 Task: Select service resume writing.
Action: Mouse moved to (534, 186)
Screenshot: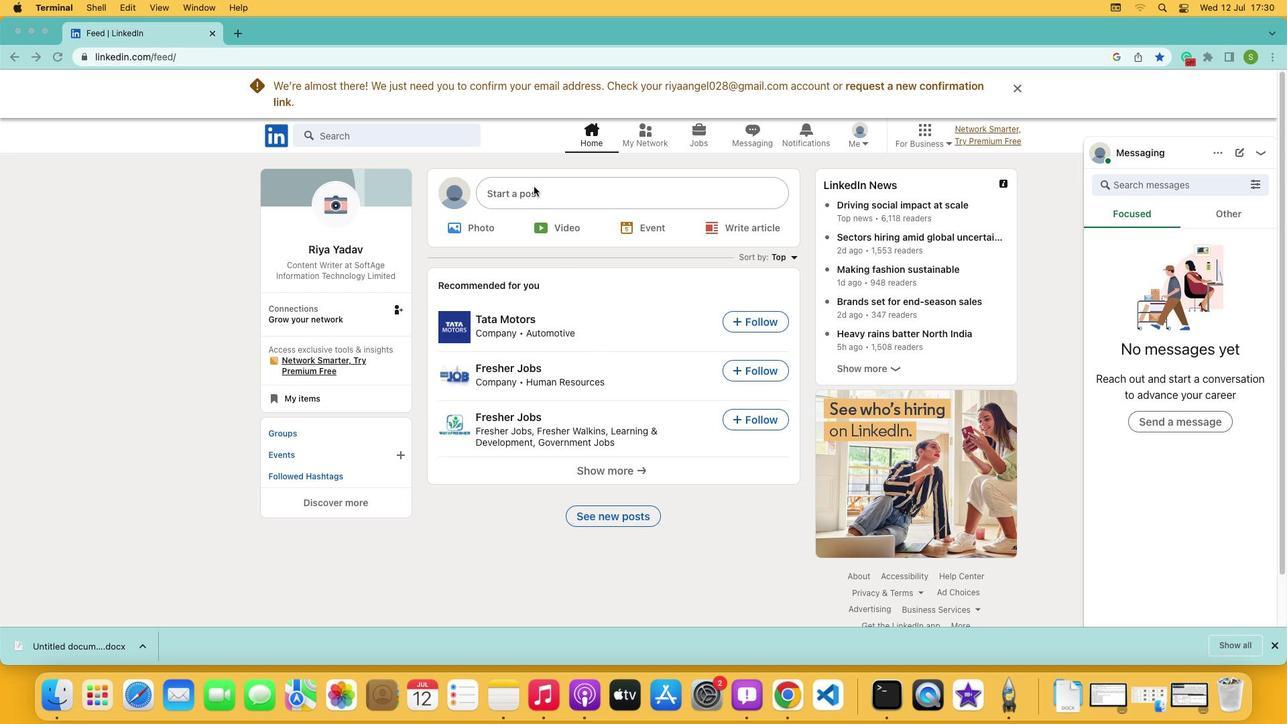 
Action: Mouse pressed left at (534, 186)
Screenshot: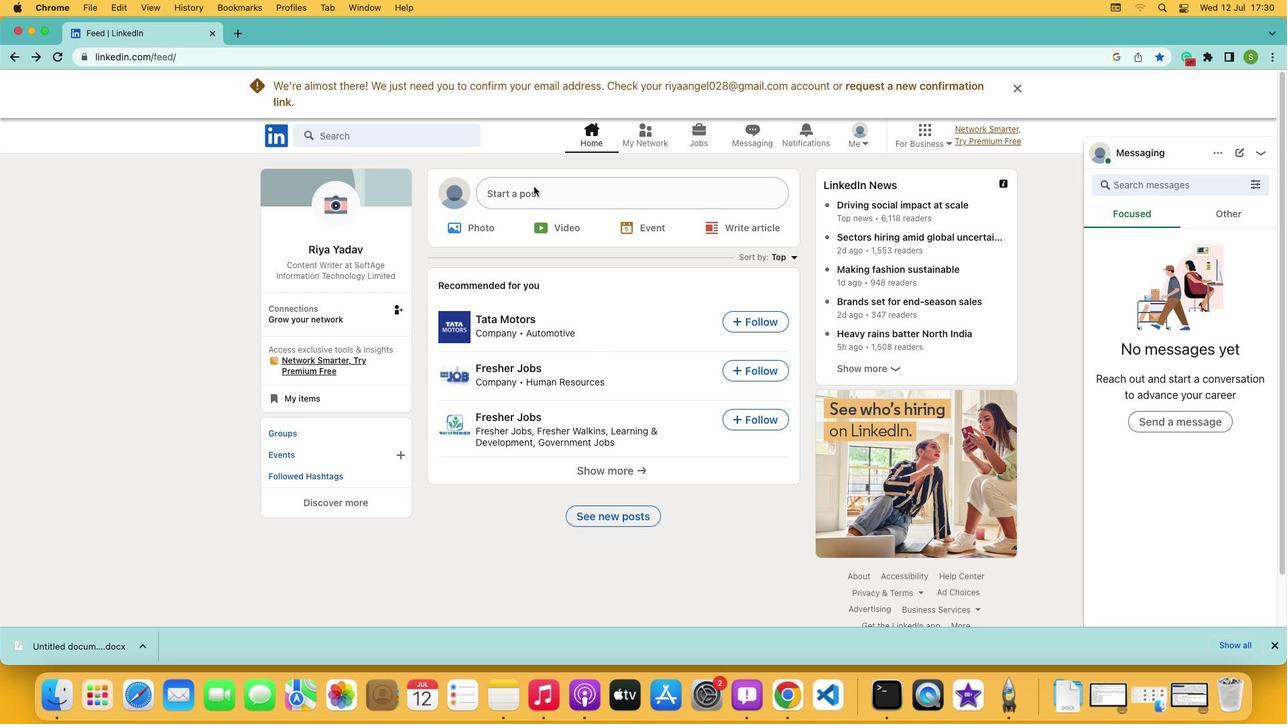 
Action: Mouse pressed left at (534, 186)
Screenshot: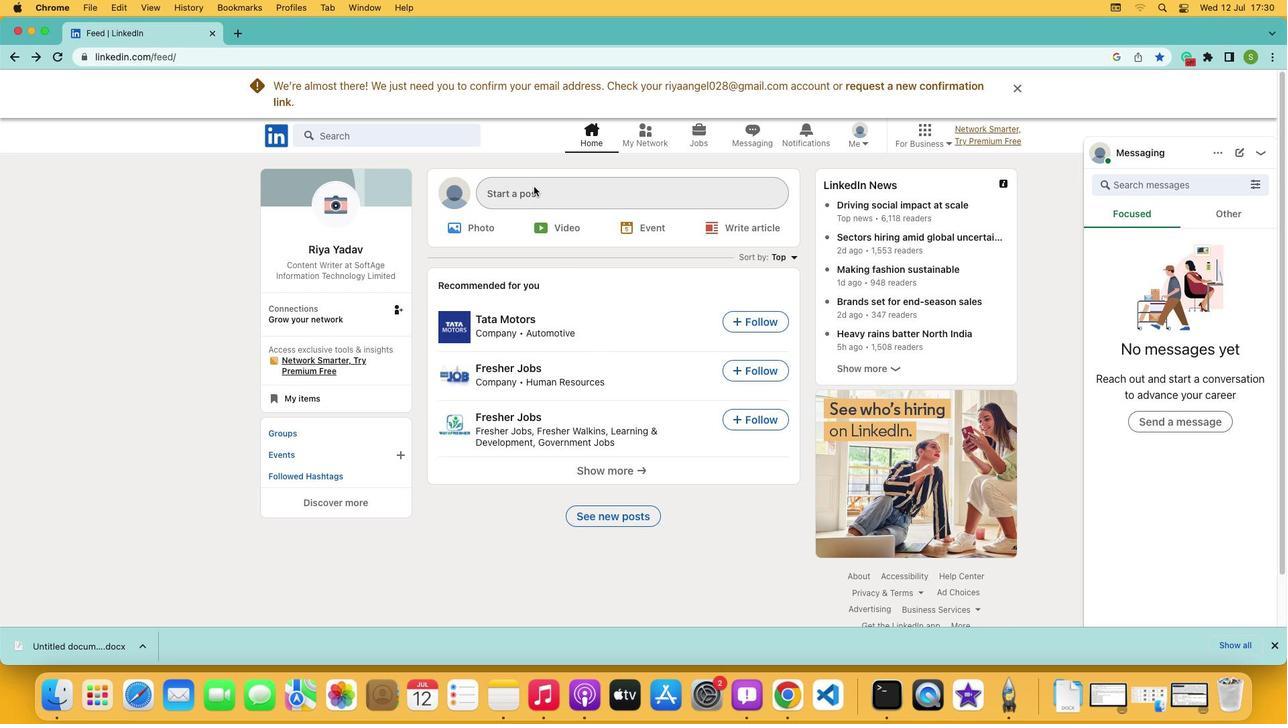 
Action: Mouse moved to (567, 396)
Screenshot: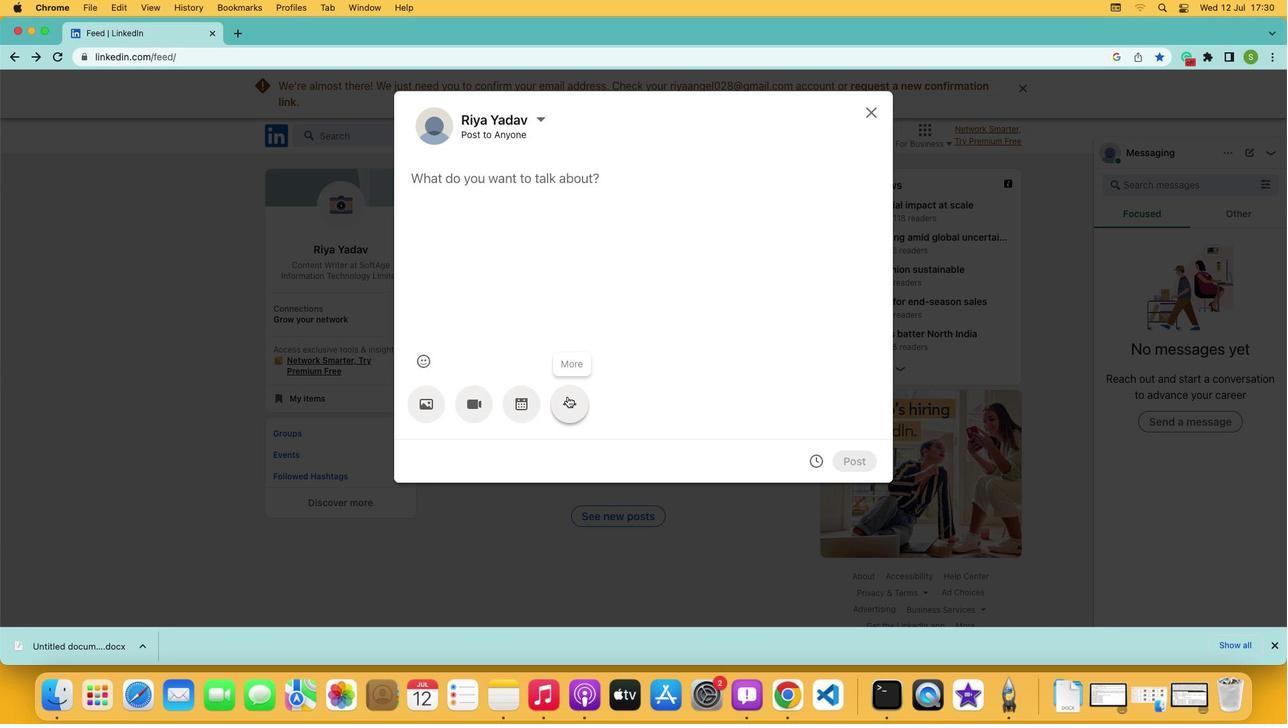 
Action: Mouse pressed left at (567, 396)
Screenshot: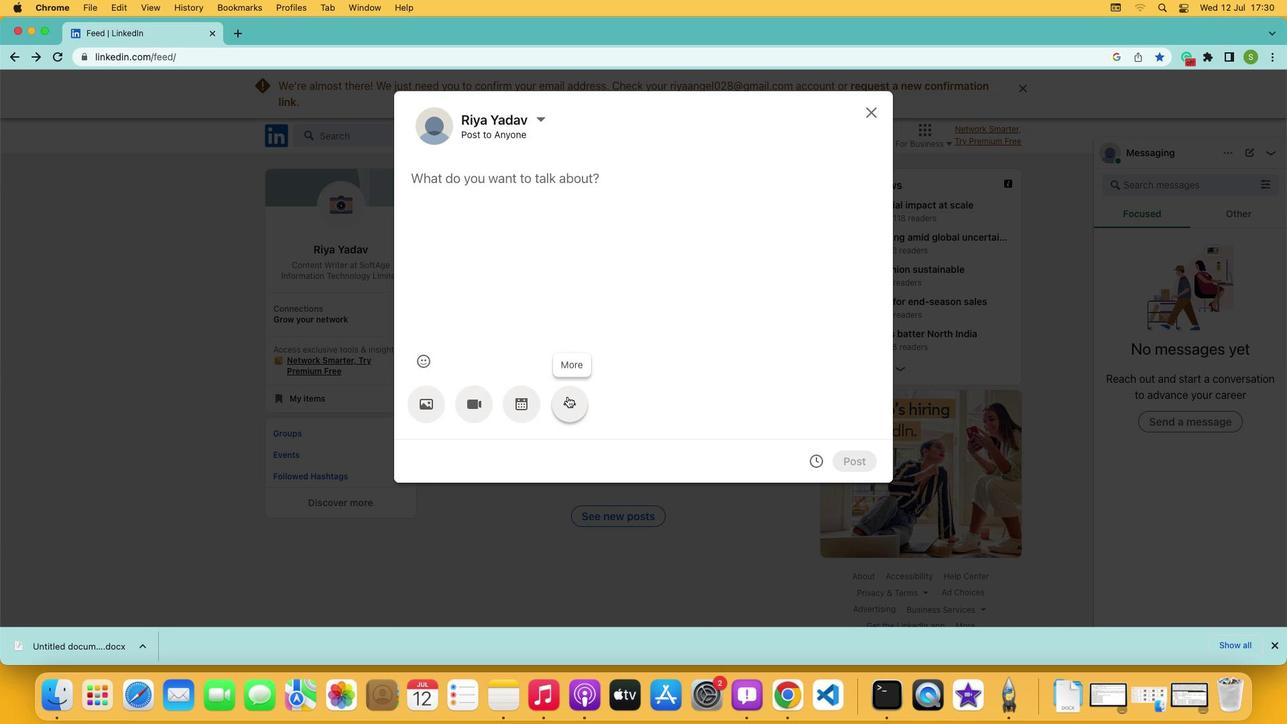 
Action: Mouse moved to (753, 402)
Screenshot: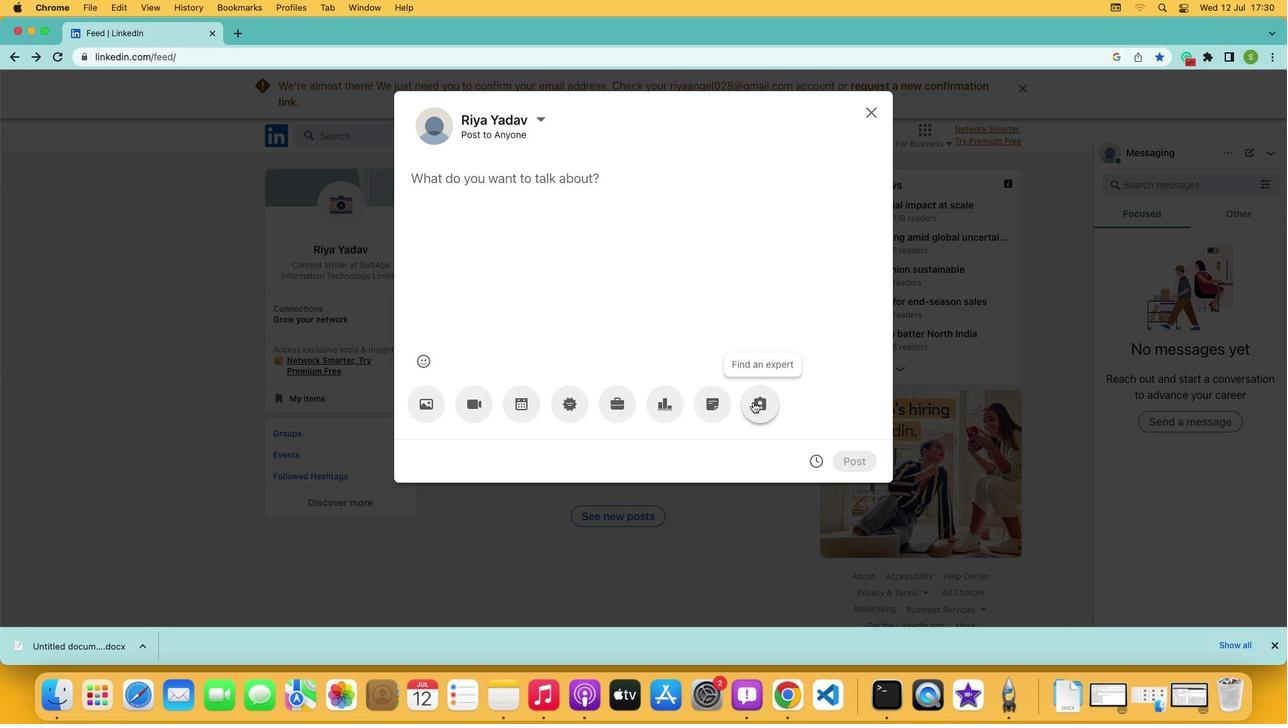 
Action: Mouse pressed left at (753, 402)
Screenshot: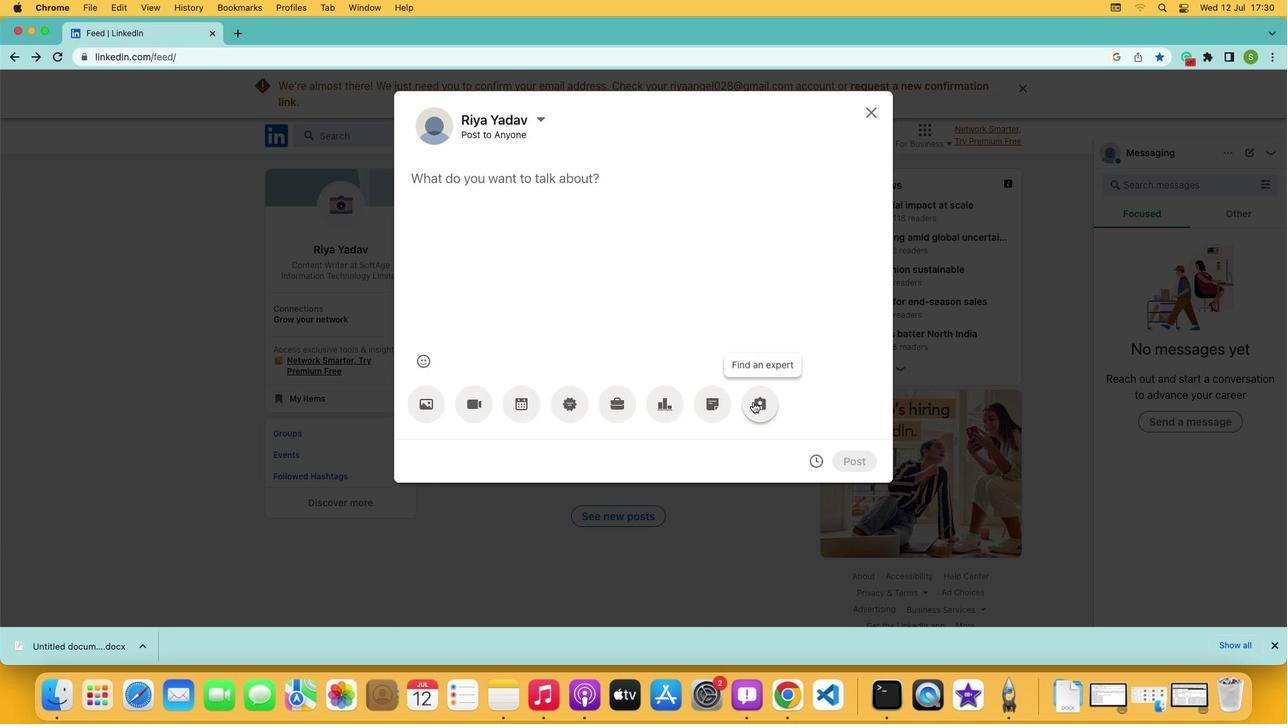 
Action: Mouse moved to (556, 204)
Screenshot: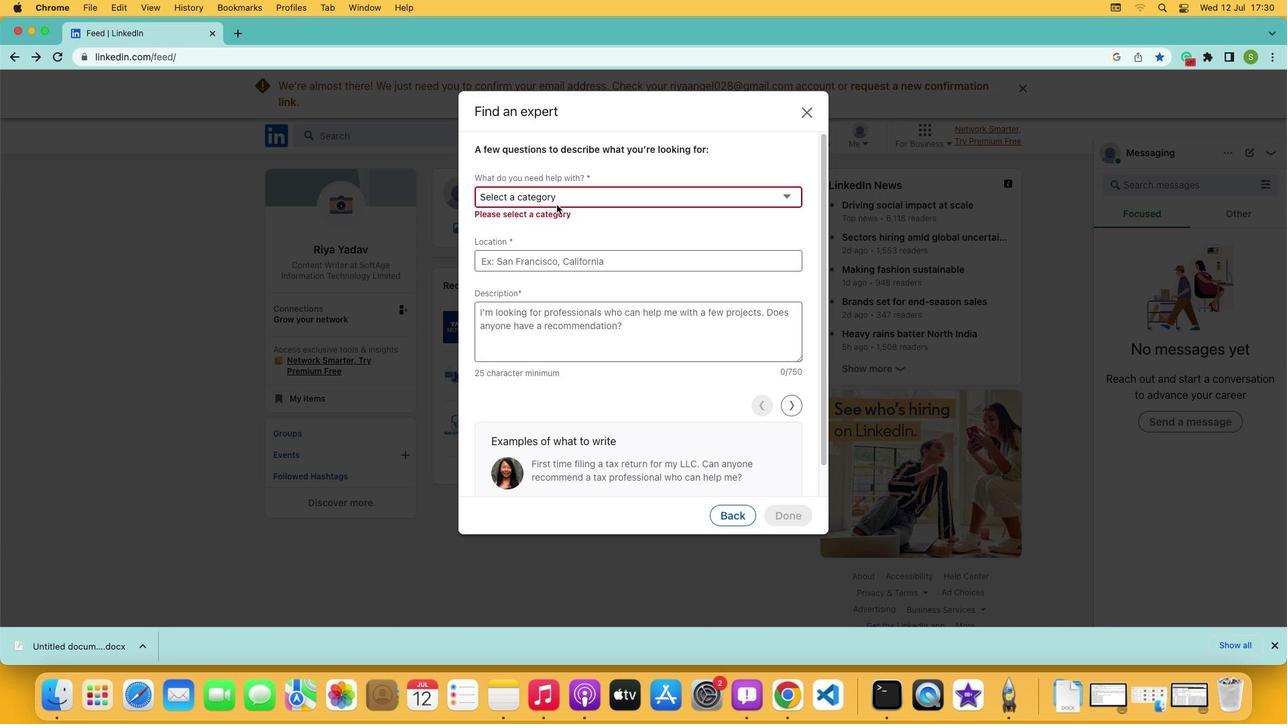 
Action: Mouse pressed left at (556, 204)
Screenshot: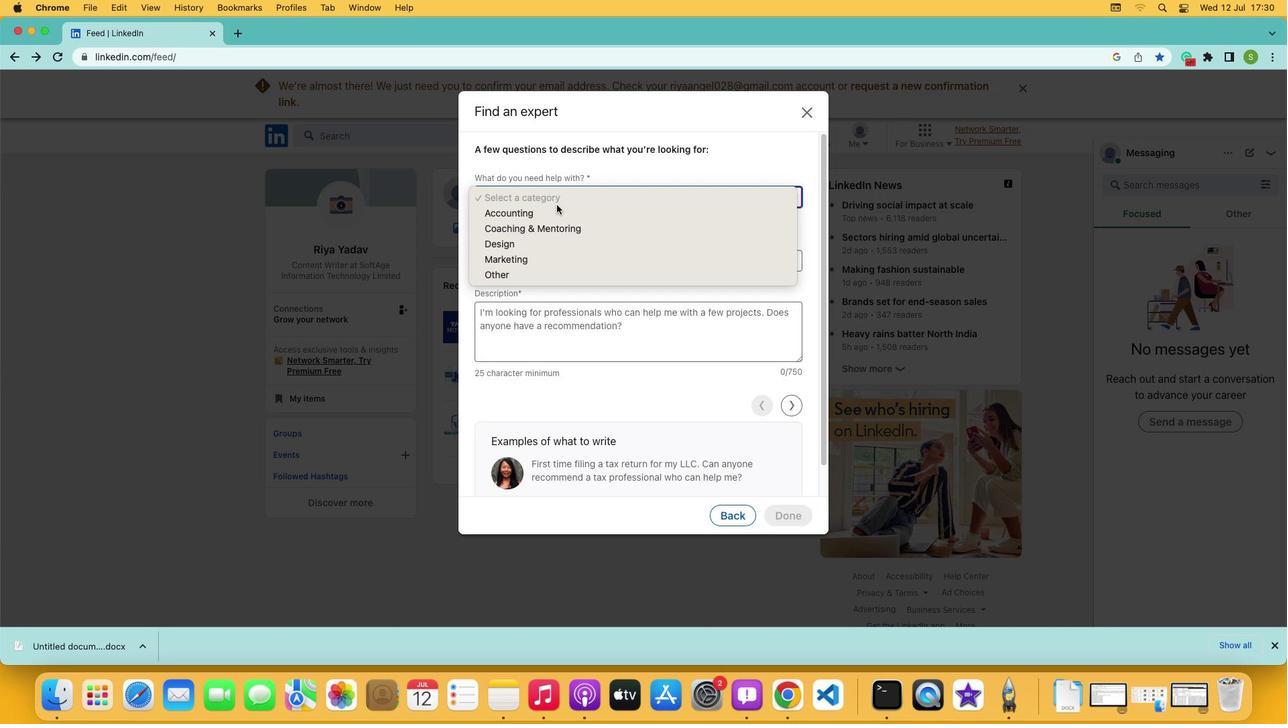 
Action: Mouse moved to (548, 225)
Screenshot: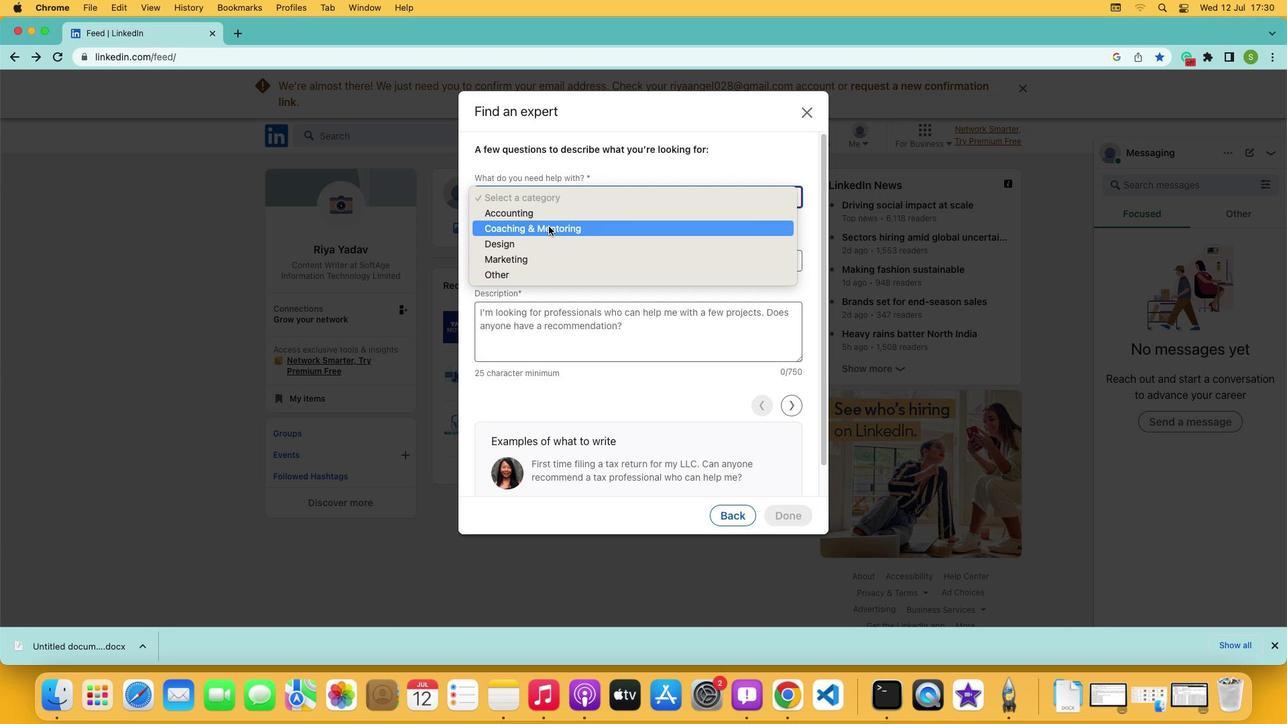 
Action: Mouse pressed left at (548, 225)
Screenshot: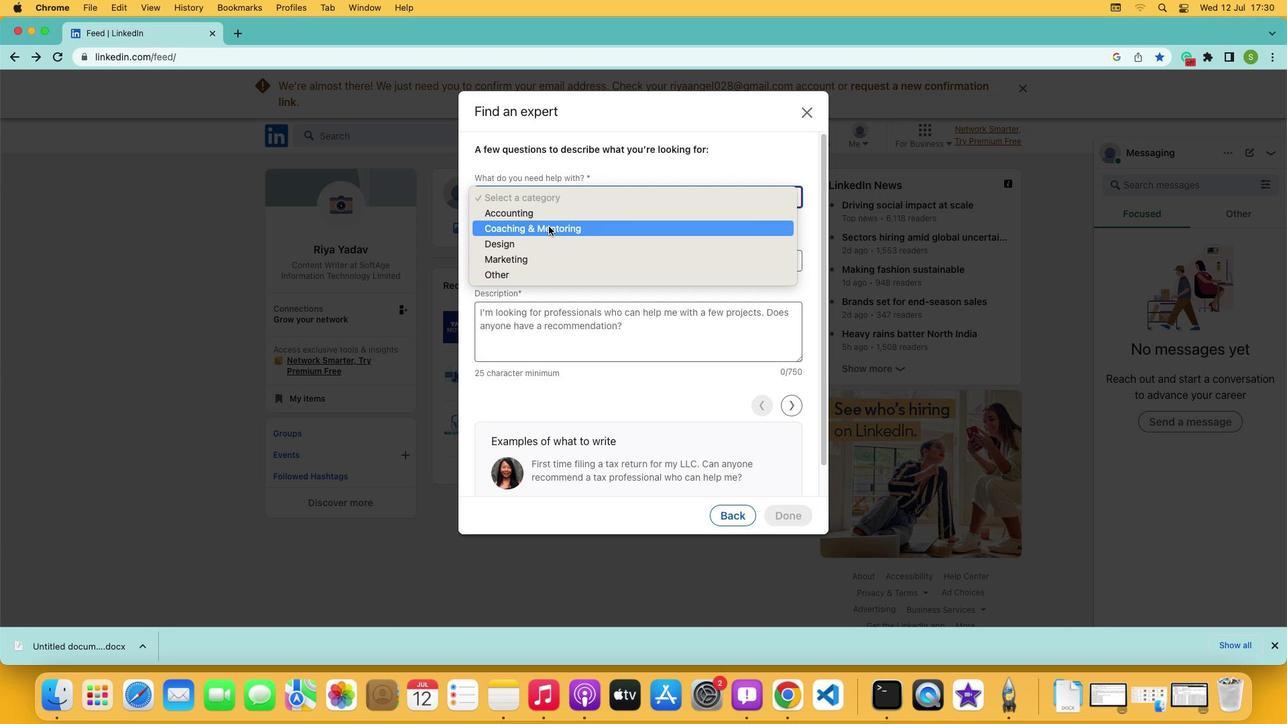 
Action: Mouse moved to (541, 247)
Screenshot: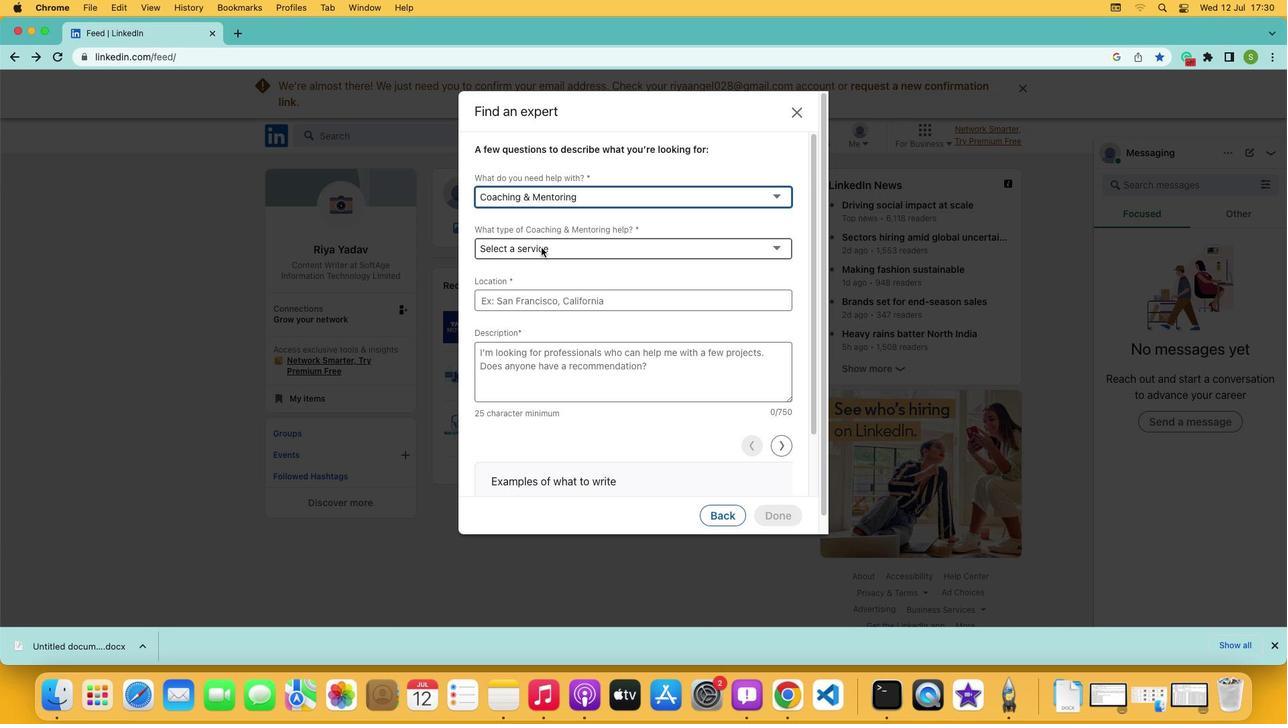 
Action: Mouse pressed left at (541, 247)
Screenshot: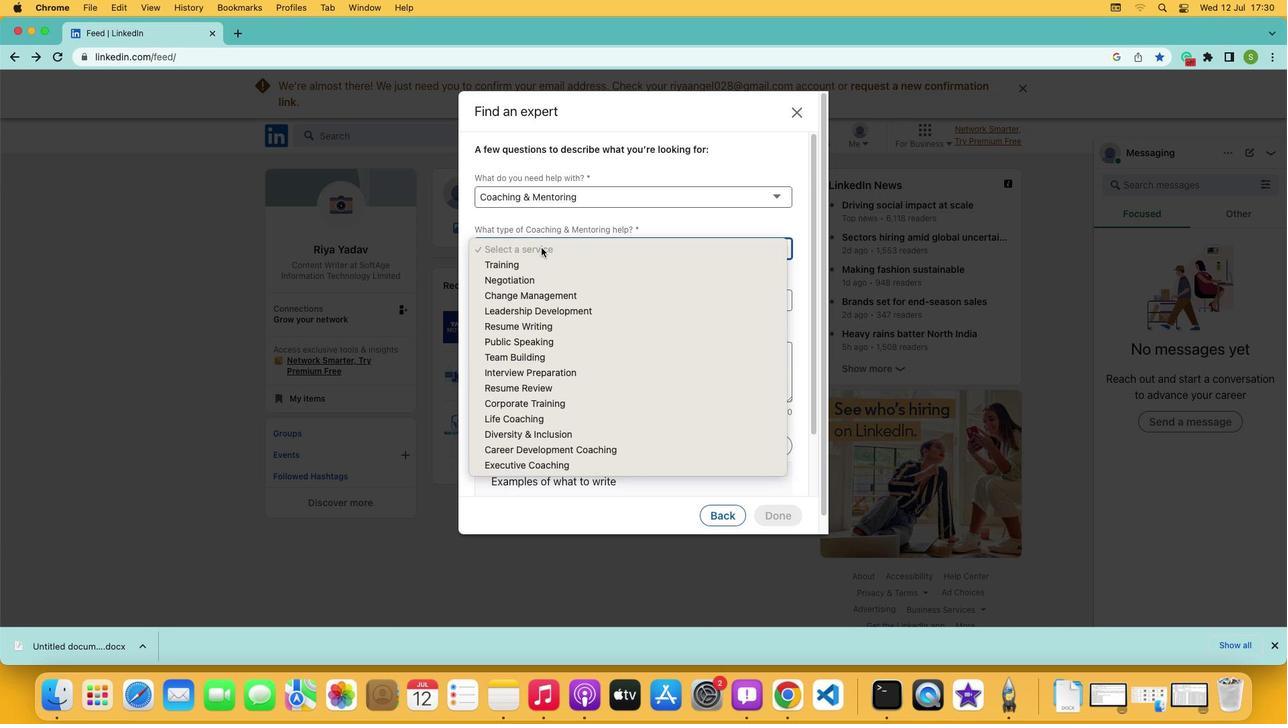 
Action: Mouse moved to (533, 325)
Screenshot: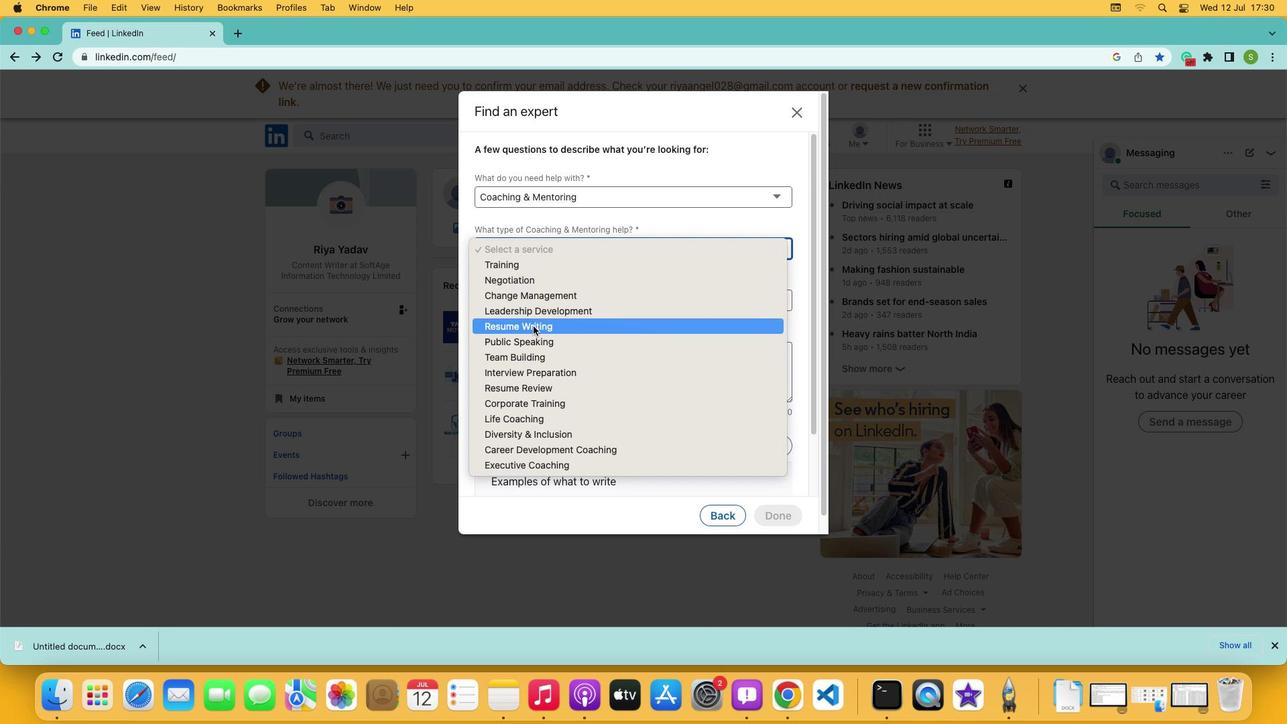 
Action: Mouse pressed left at (533, 325)
Screenshot: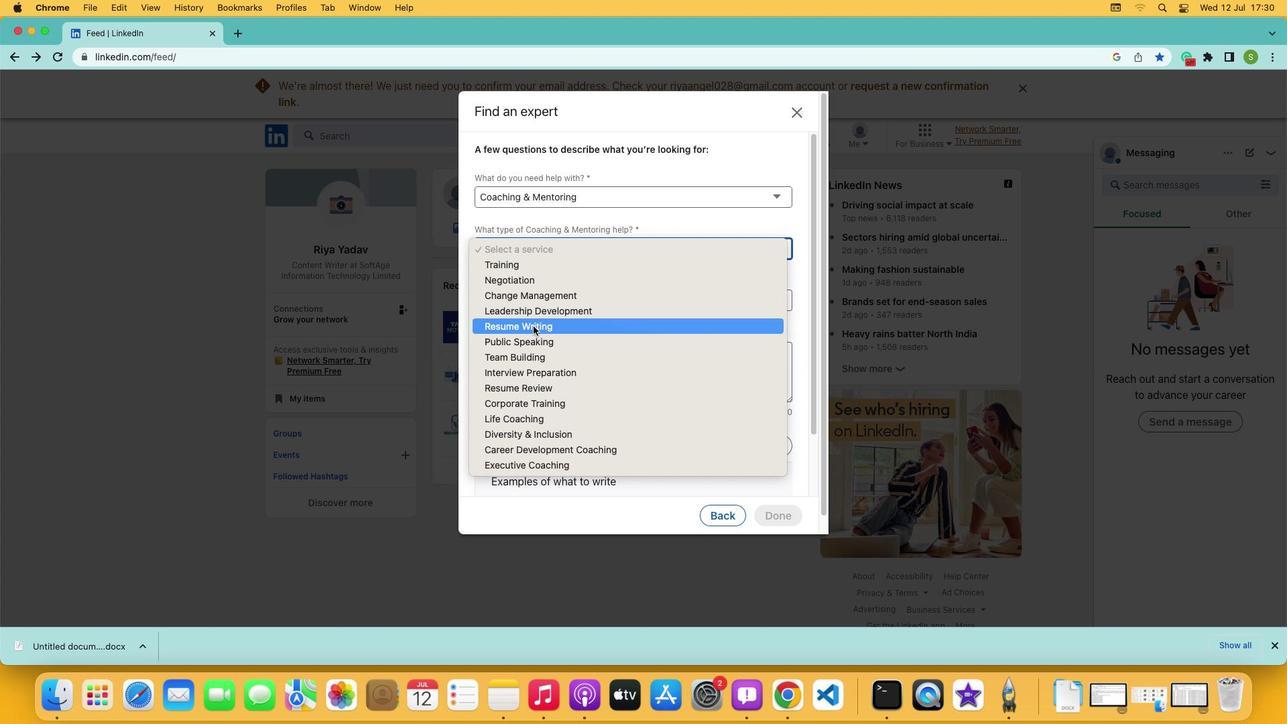
